 Task: Select a due date automation when advanced on, 2 days before a card is due add basic not assigned to me at 11:00 AM.
Action: Mouse moved to (1326, 109)
Screenshot: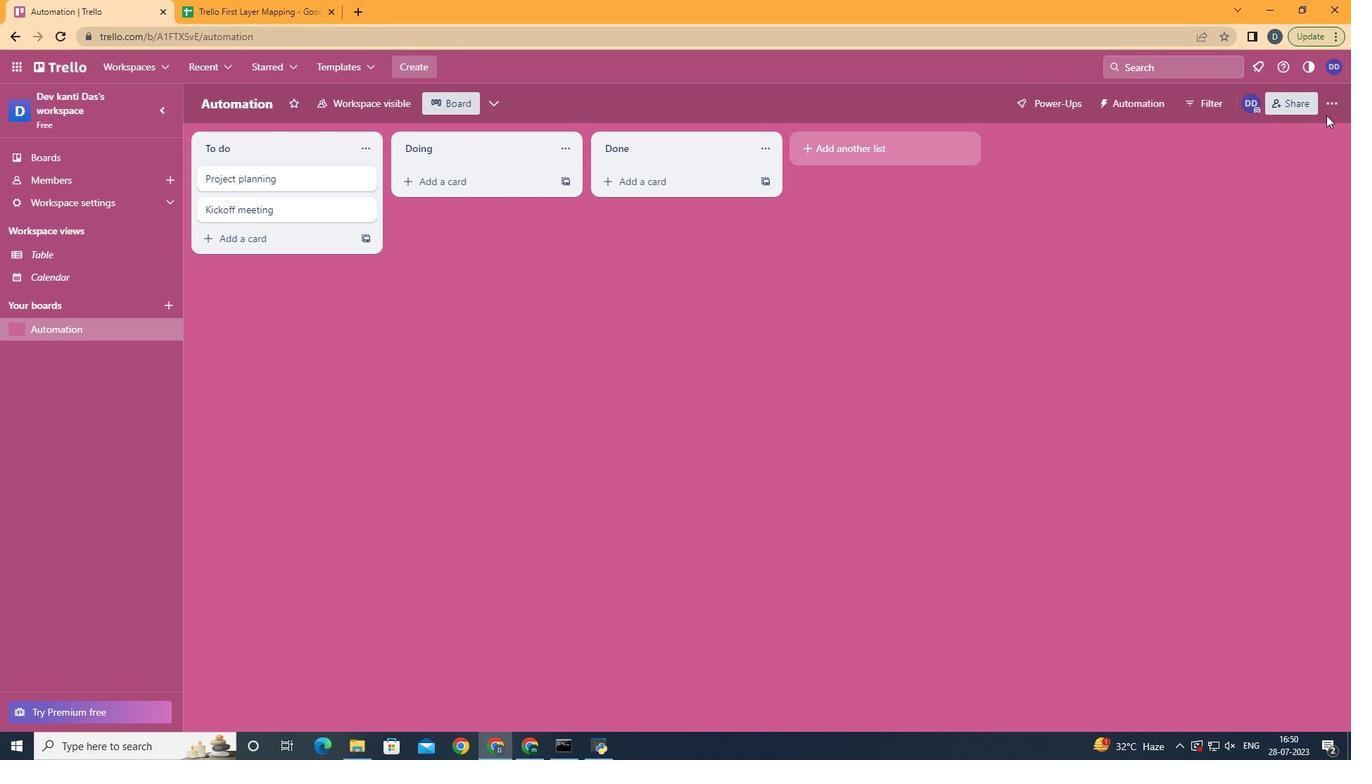 
Action: Mouse pressed left at (1326, 109)
Screenshot: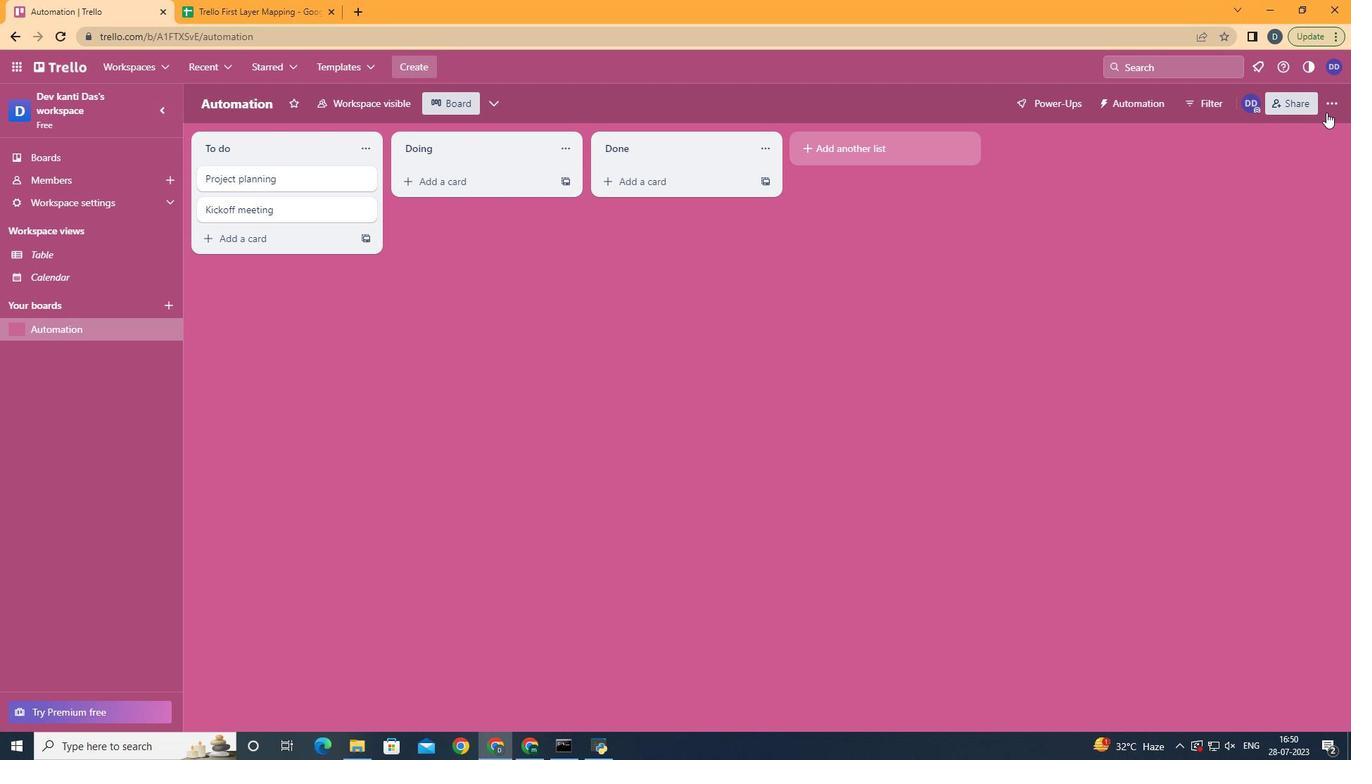 
Action: Mouse moved to (1207, 290)
Screenshot: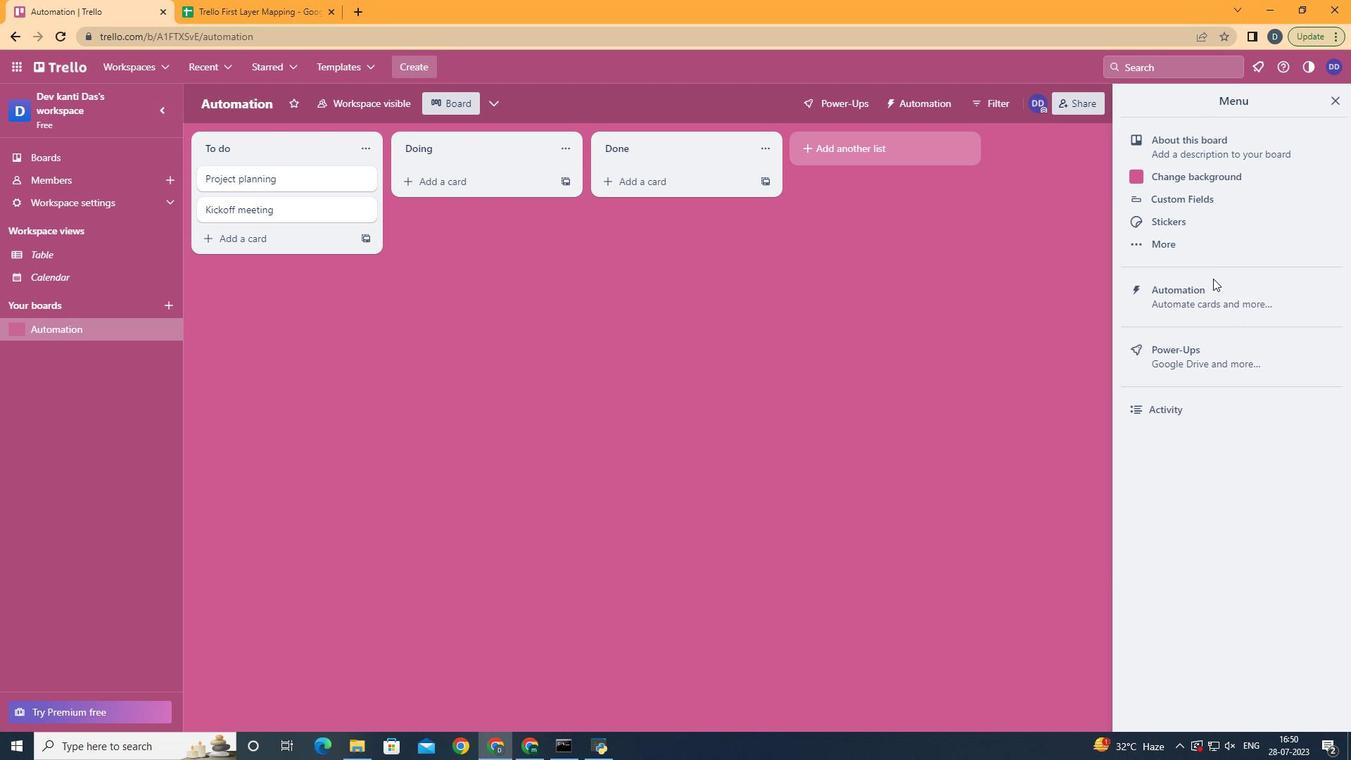 
Action: Mouse pressed left at (1207, 290)
Screenshot: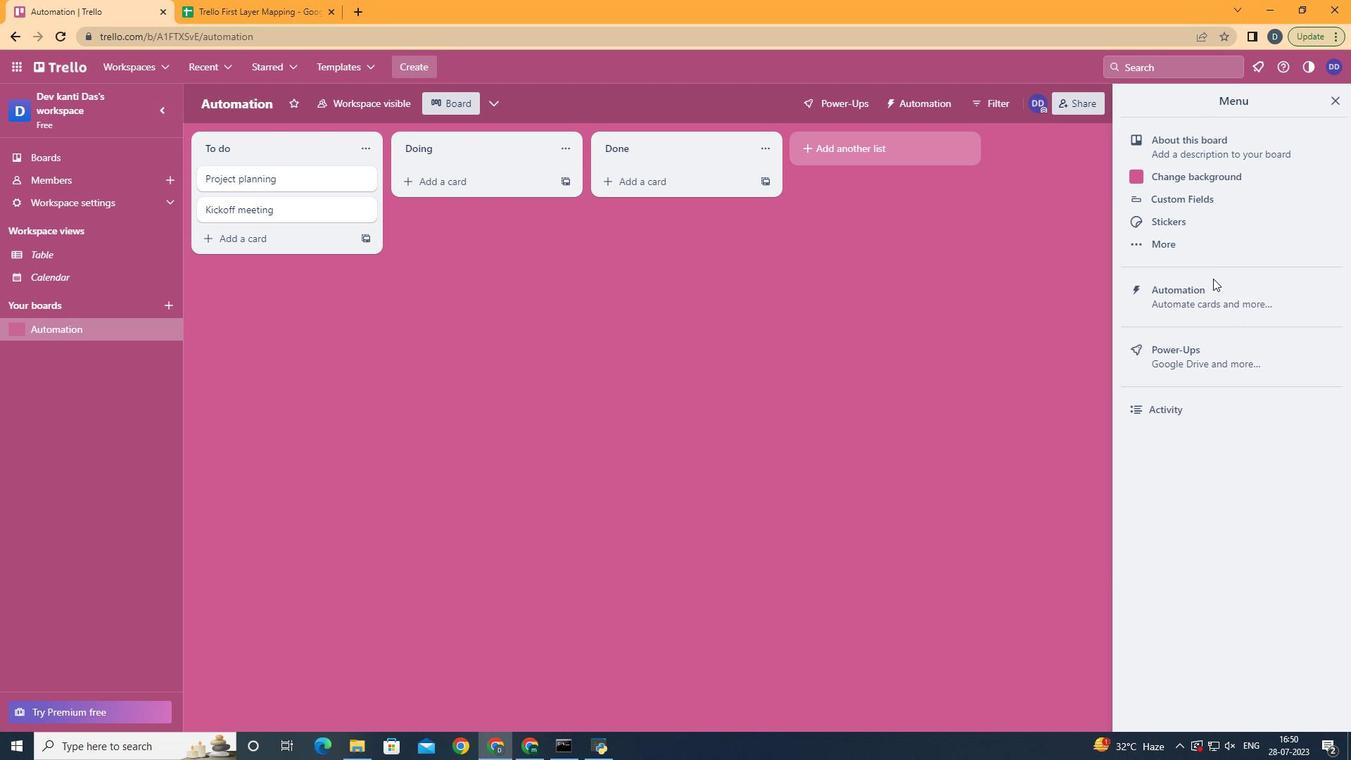 
Action: Mouse moved to (267, 289)
Screenshot: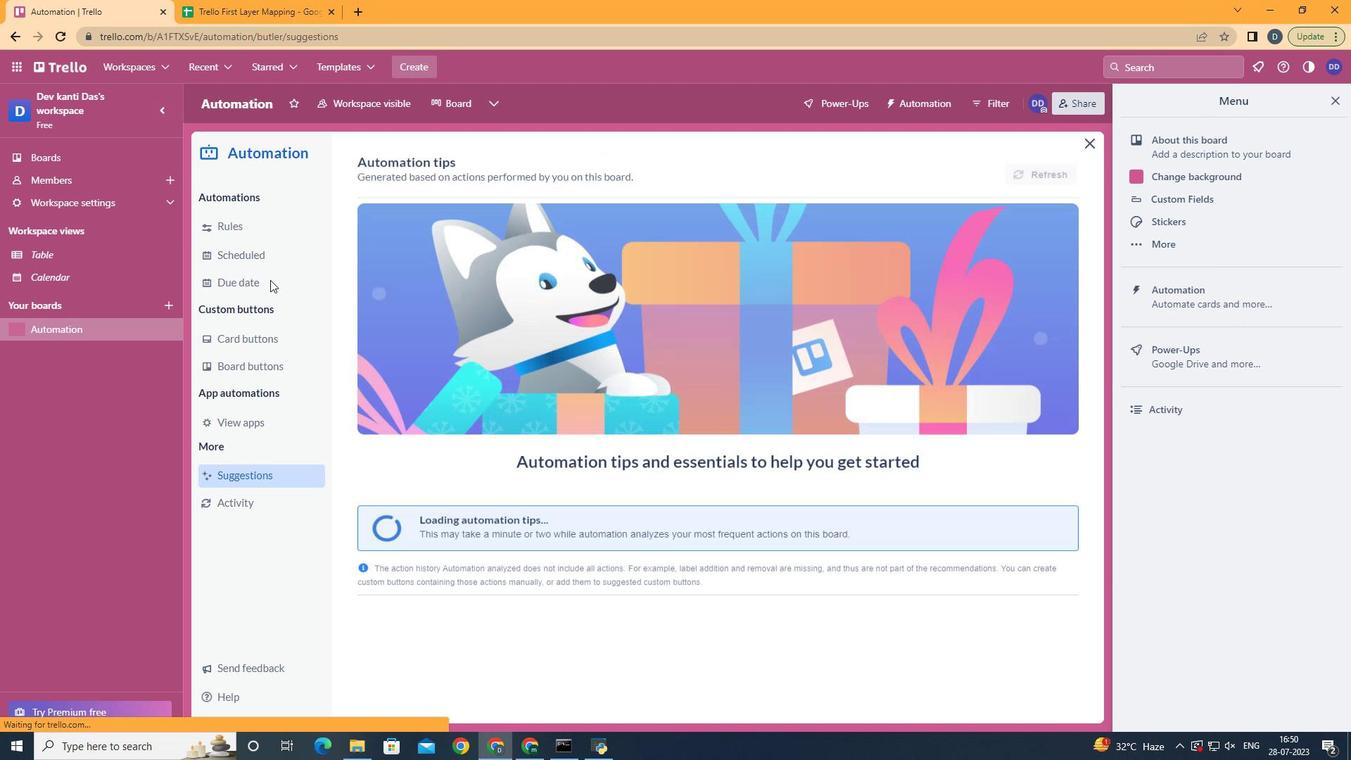 
Action: Mouse pressed left at (267, 289)
Screenshot: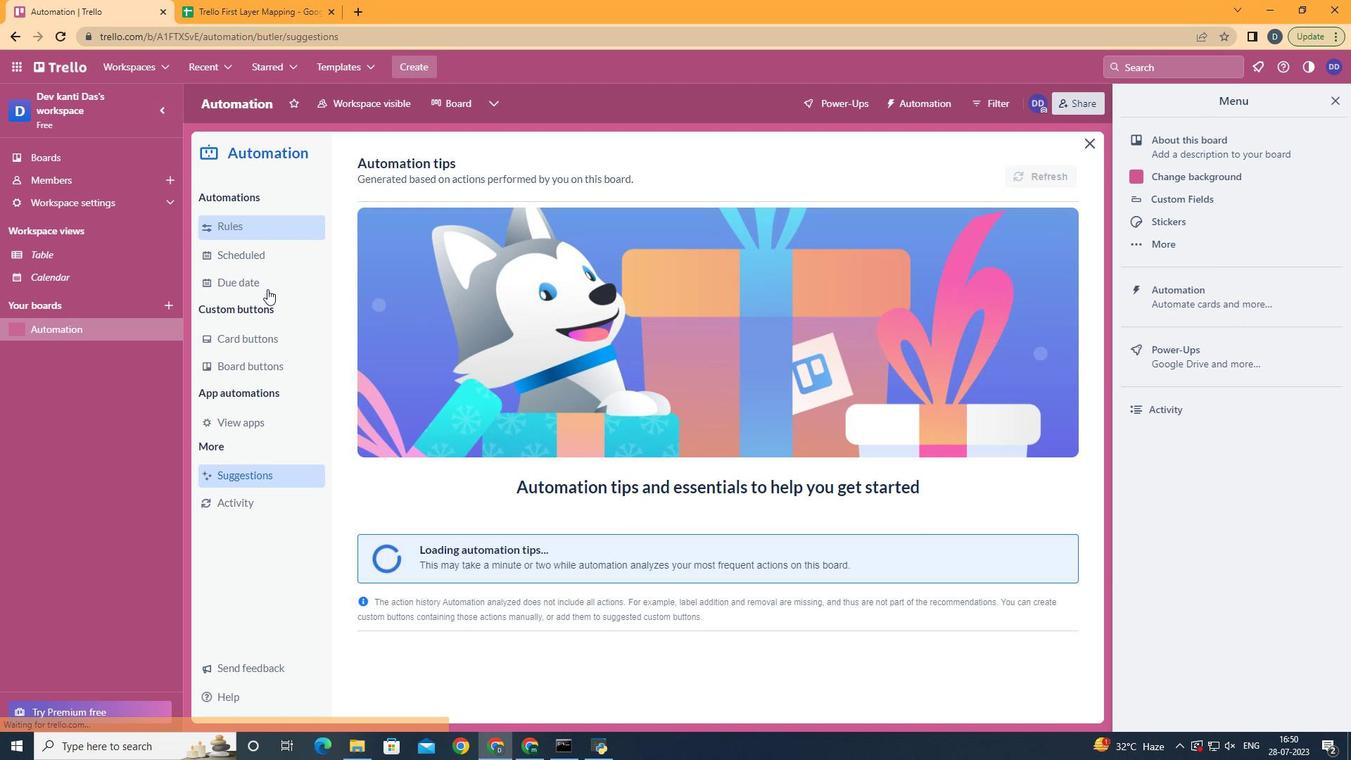 
Action: Mouse moved to (1010, 169)
Screenshot: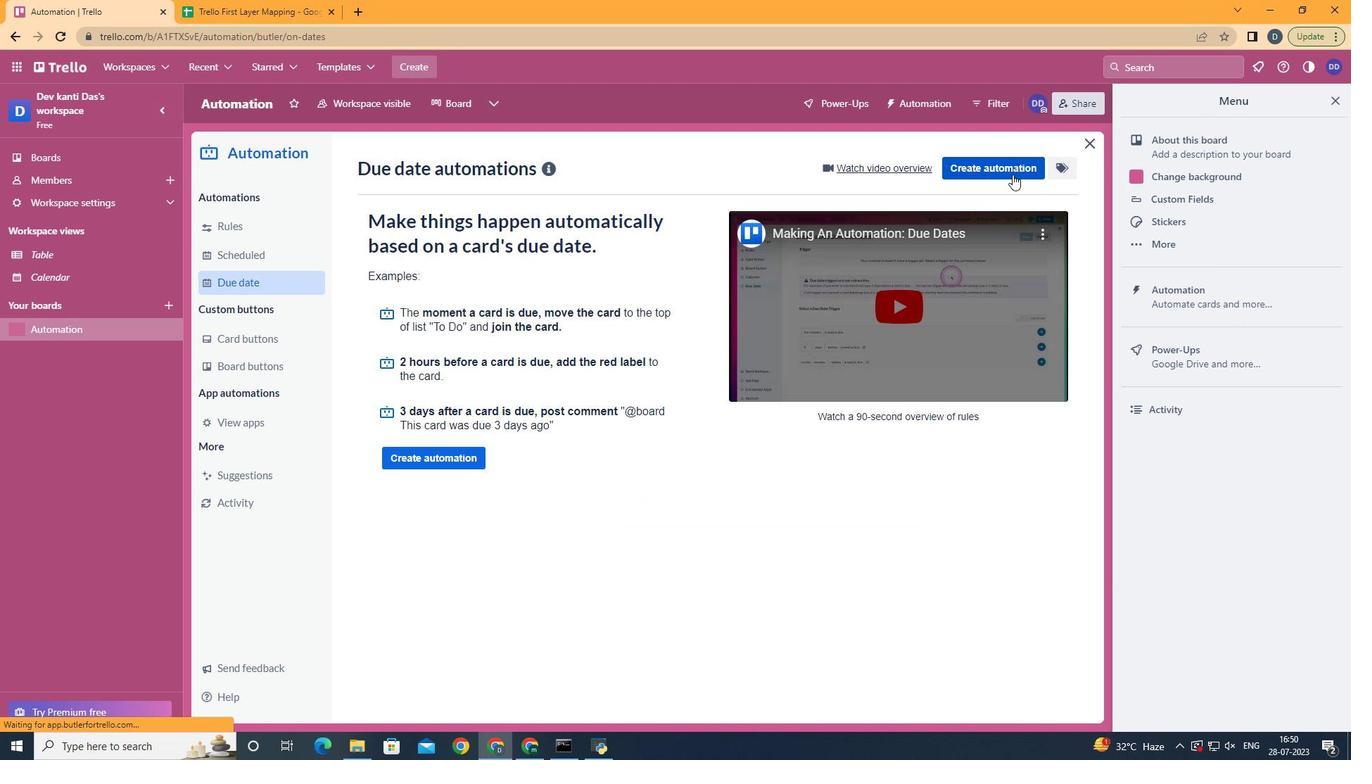 
Action: Mouse pressed left at (1010, 169)
Screenshot: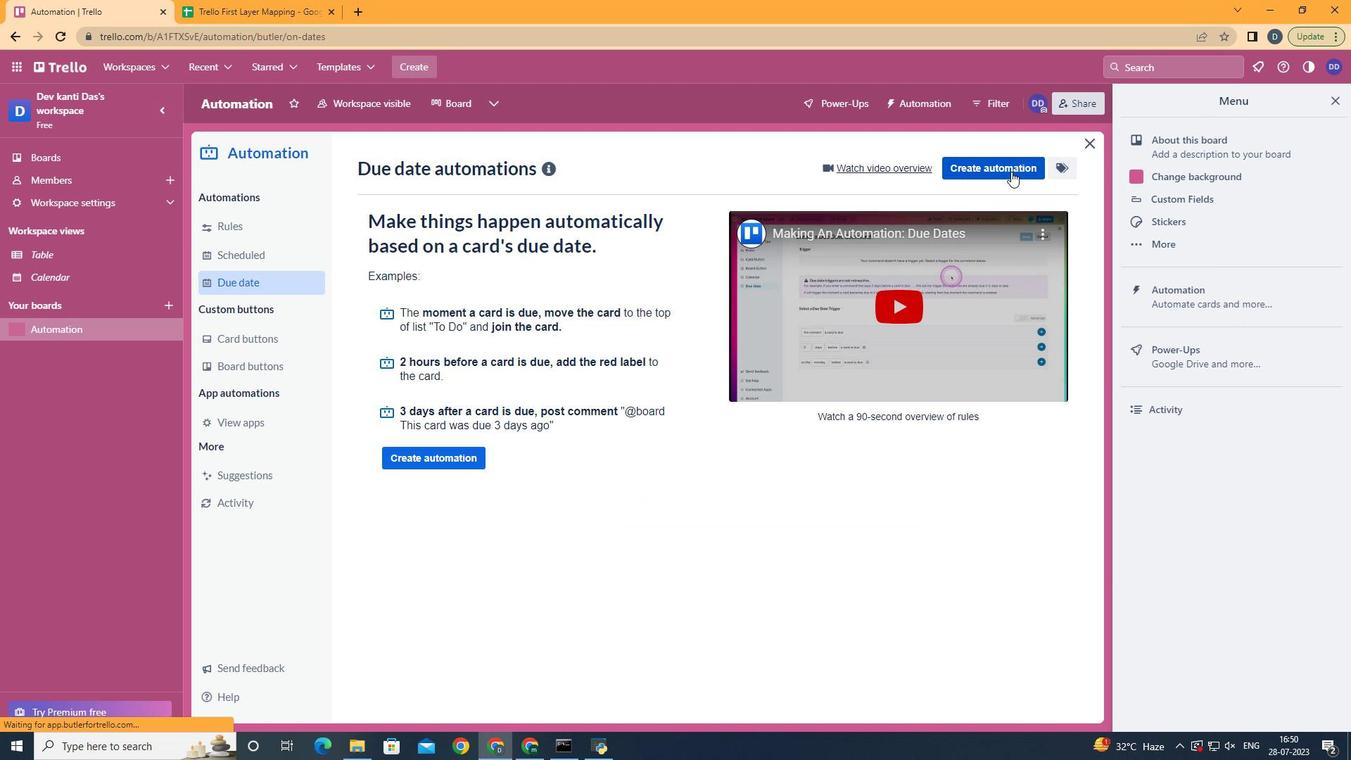 
Action: Mouse moved to (715, 299)
Screenshot: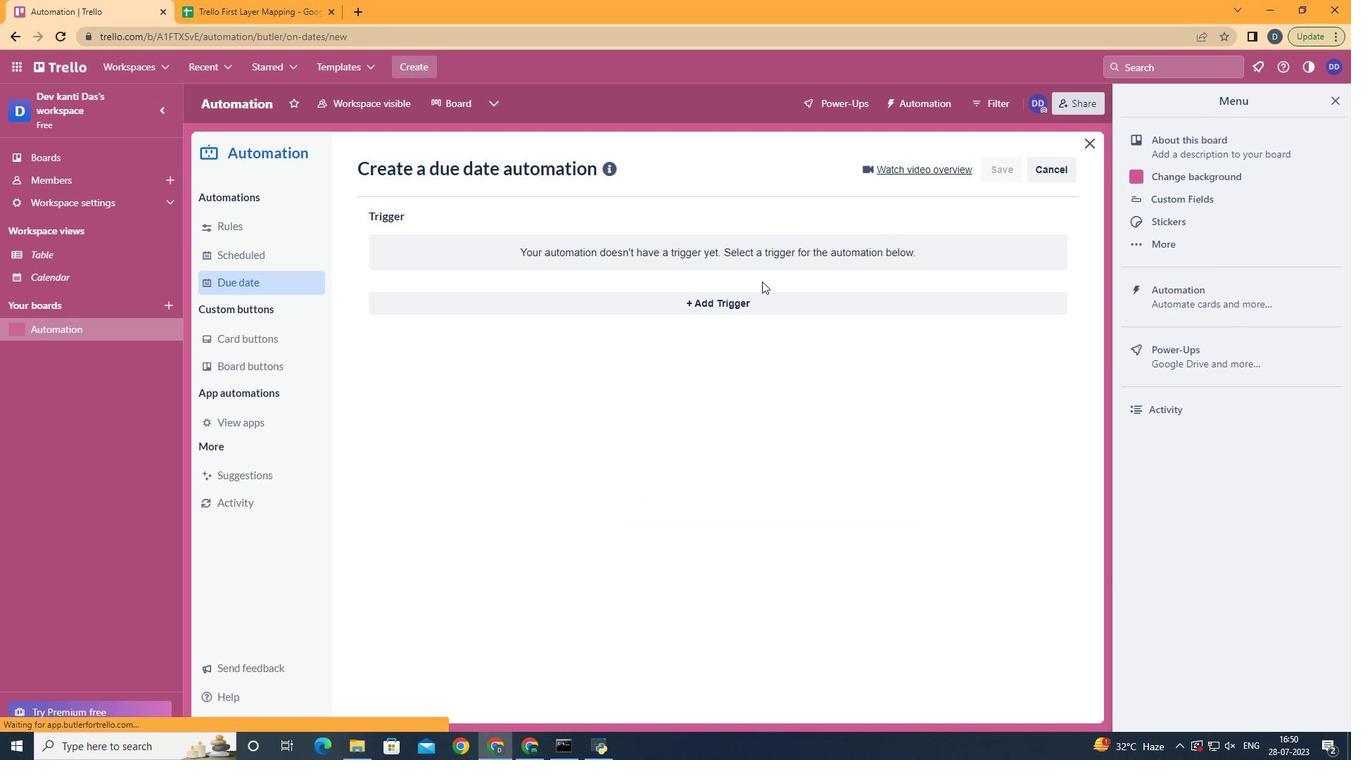 
Action: Mouse pressed left at (715, 299)
Screenshot: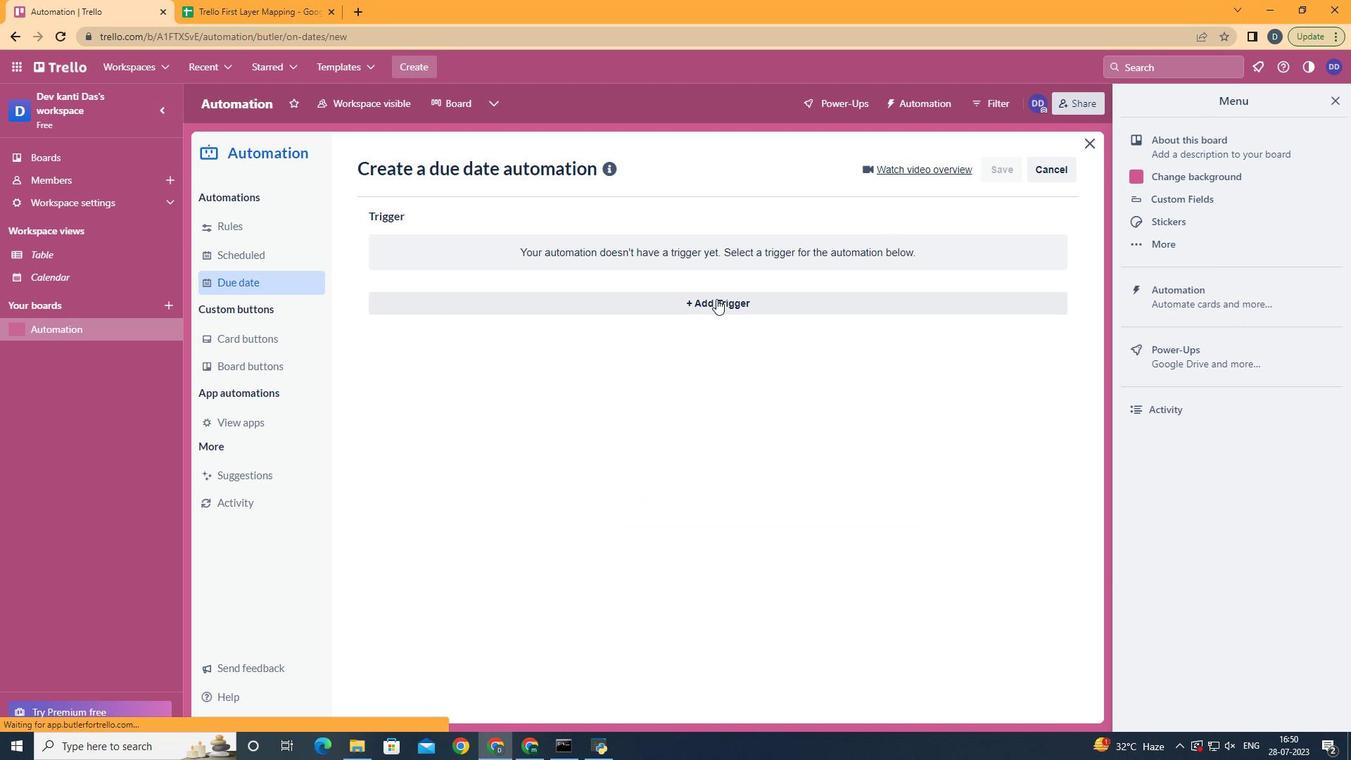 
Action: Mouse moved to (561, 515)
Screenshot: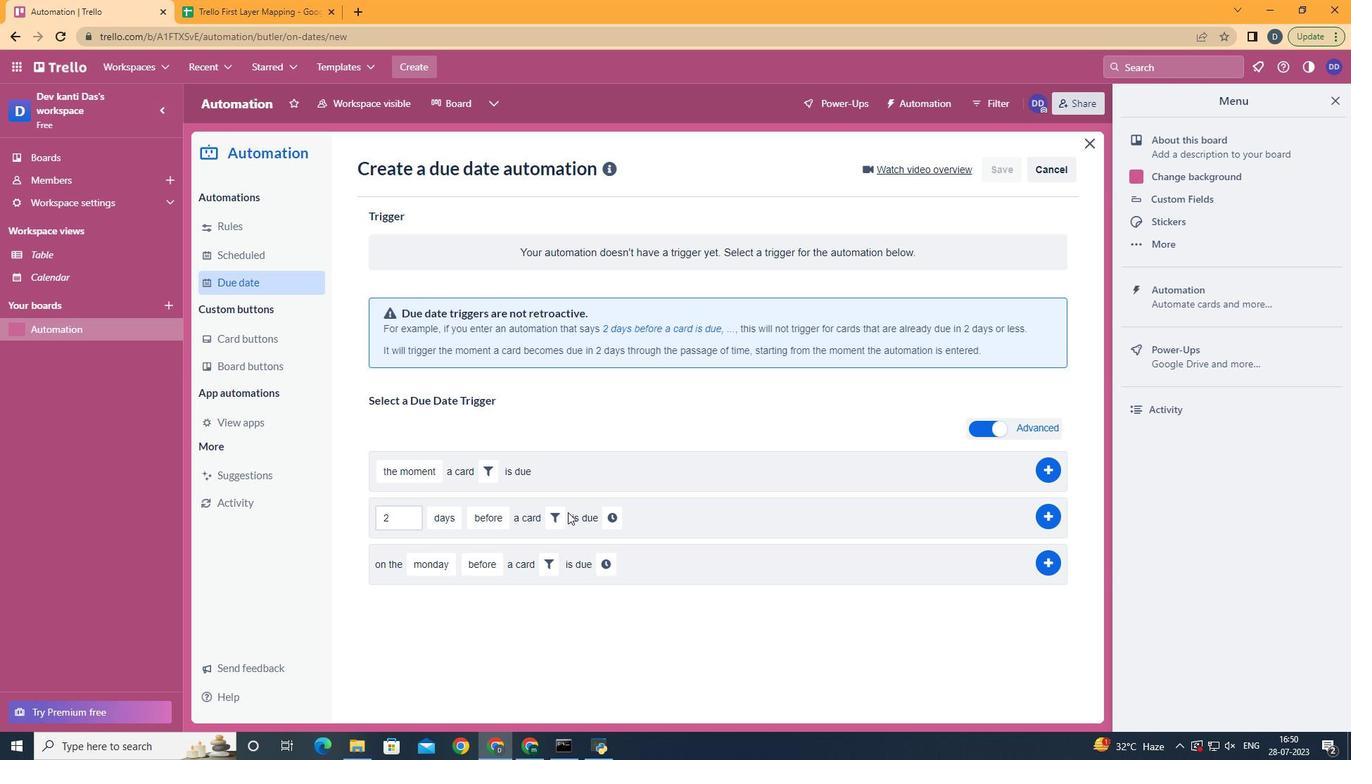 
Action: Mouse pressed left at (561, 515)
Screenshot: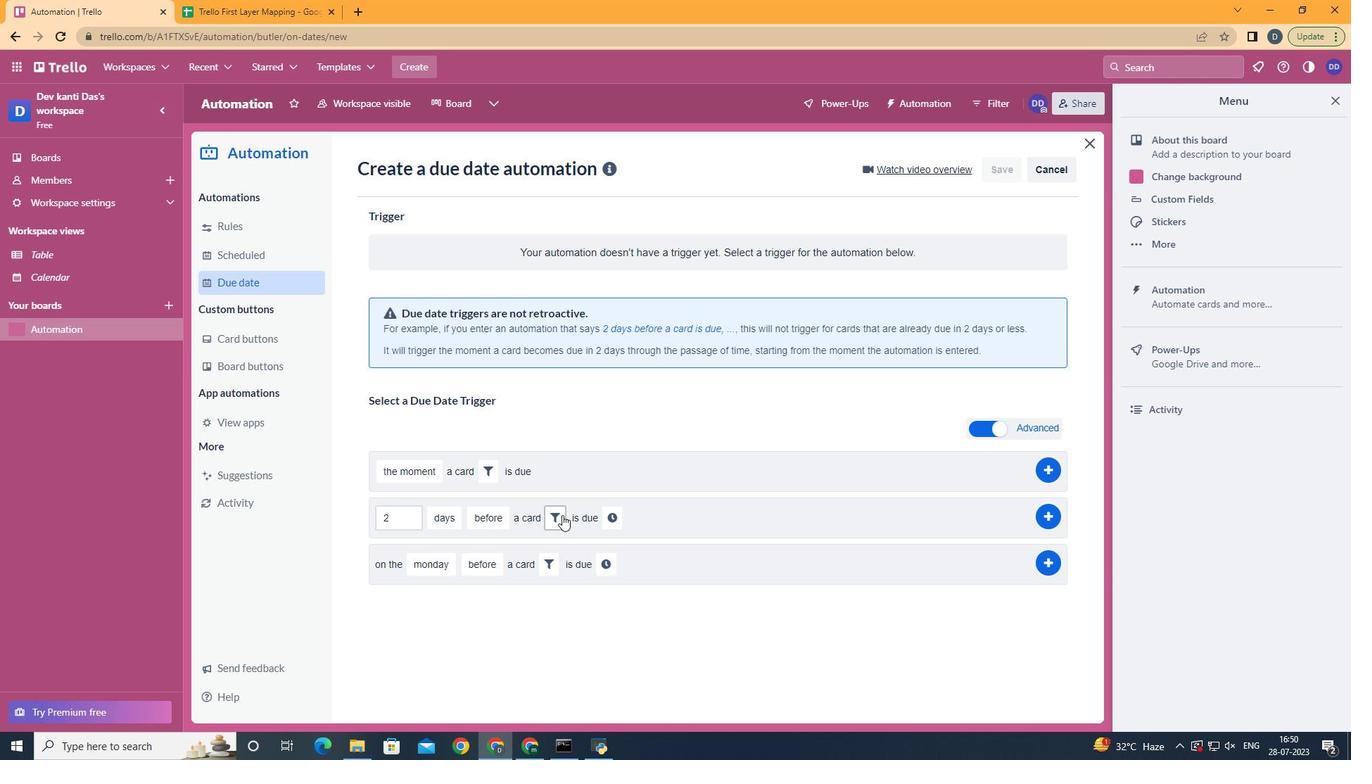 
Action: Mouse moved to (615, 652)
Screenshot: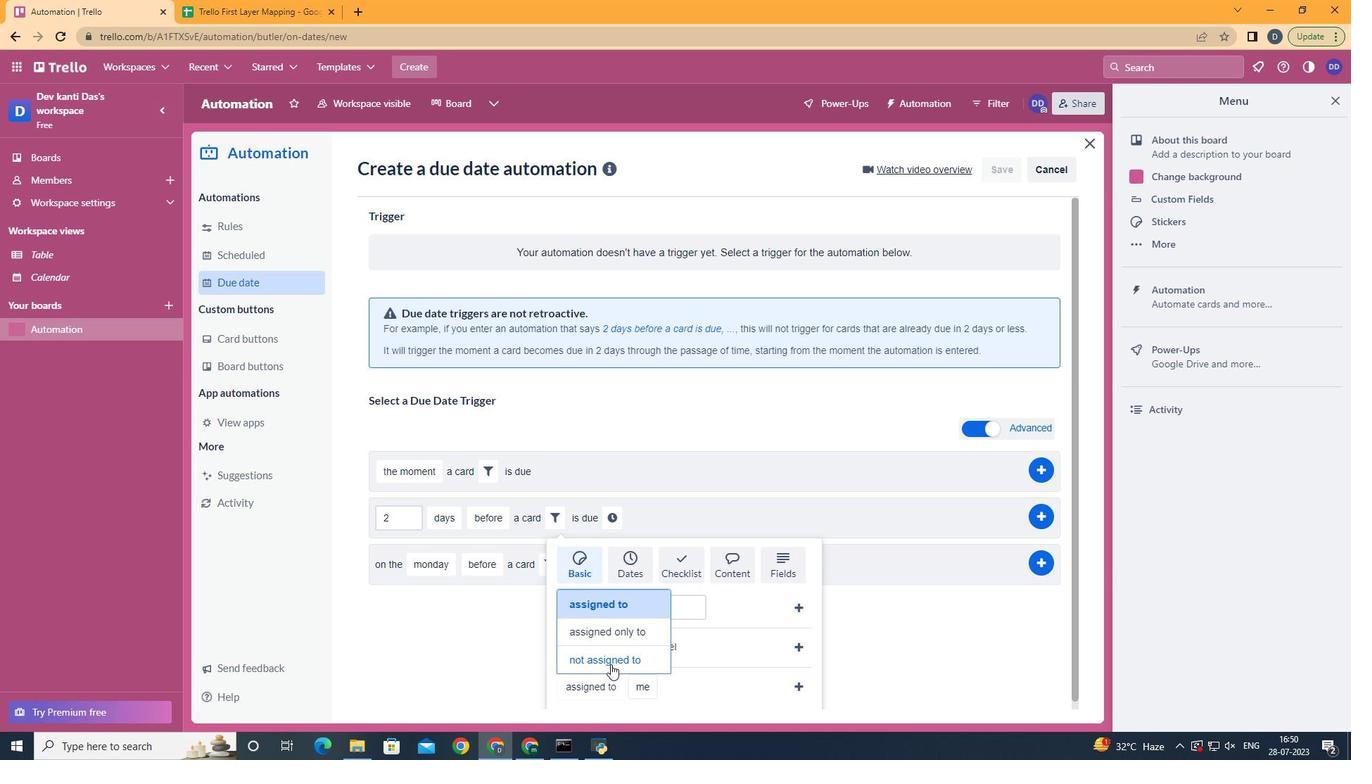 
Action: Mouse pressed left at (615, 652)
Screenshot: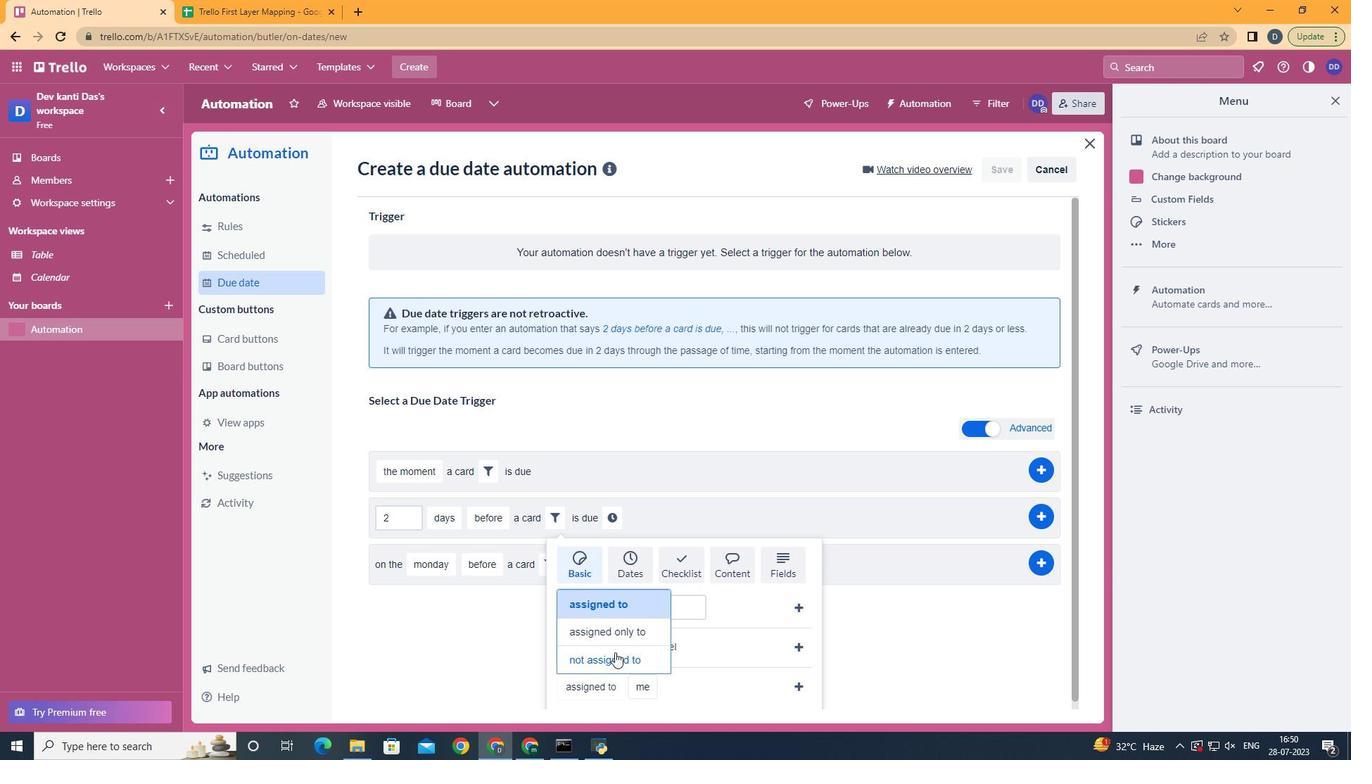 
Action: Mouse moved to (680, 607)
Screenshot: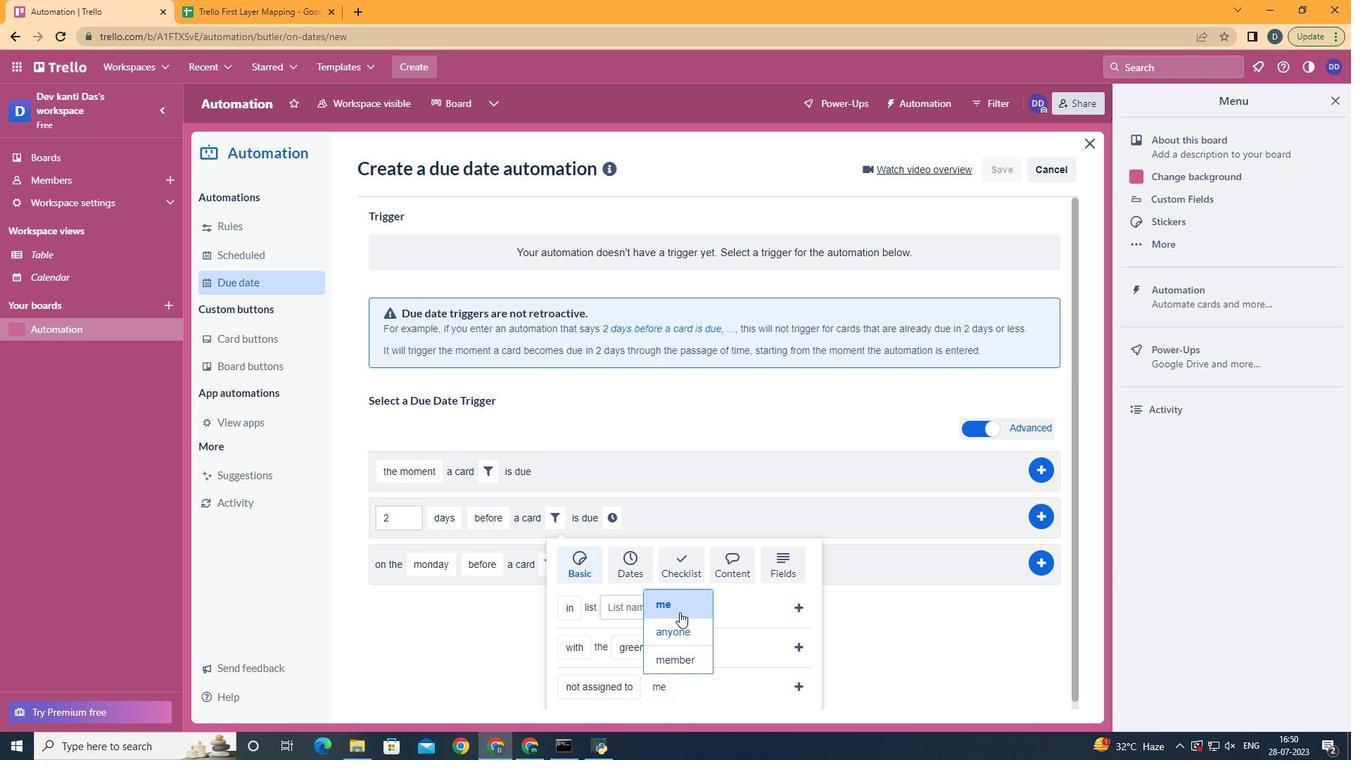 
Action: Mouse pressed left at (680, 607)
Screenshot: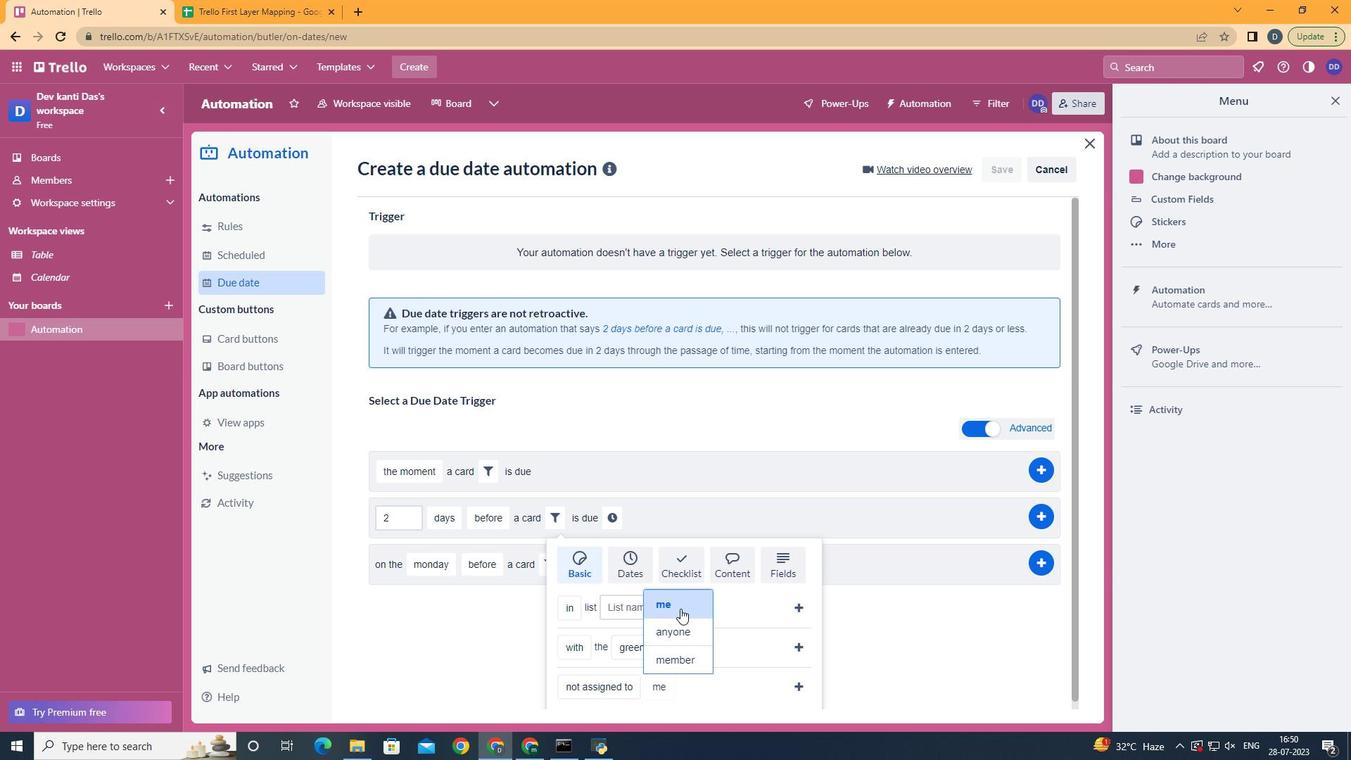 
Action: Mouse moved to (793, 683)
Screenshot: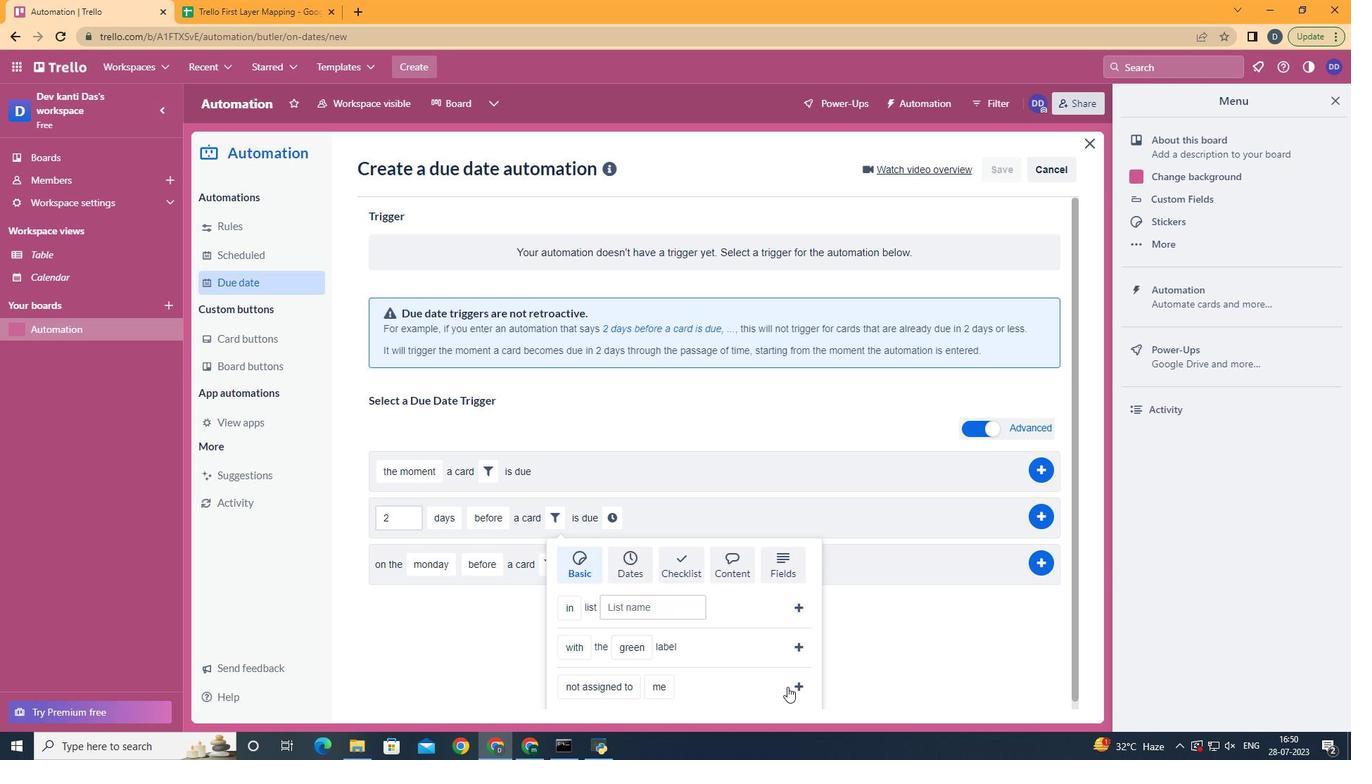 
Action: Mouse pressed left at (793, 683)
Screenshot: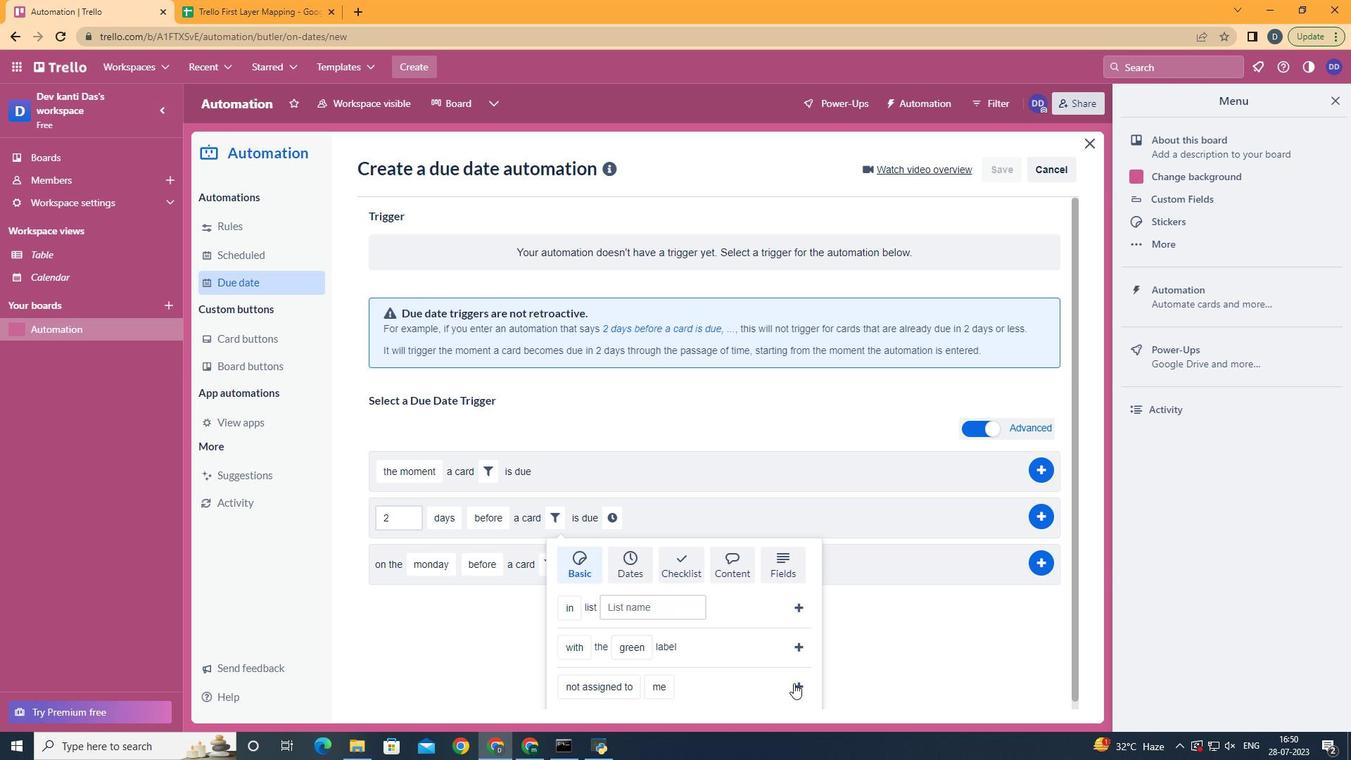 
Action: Mouse moved to (721, 513)
Screenshot: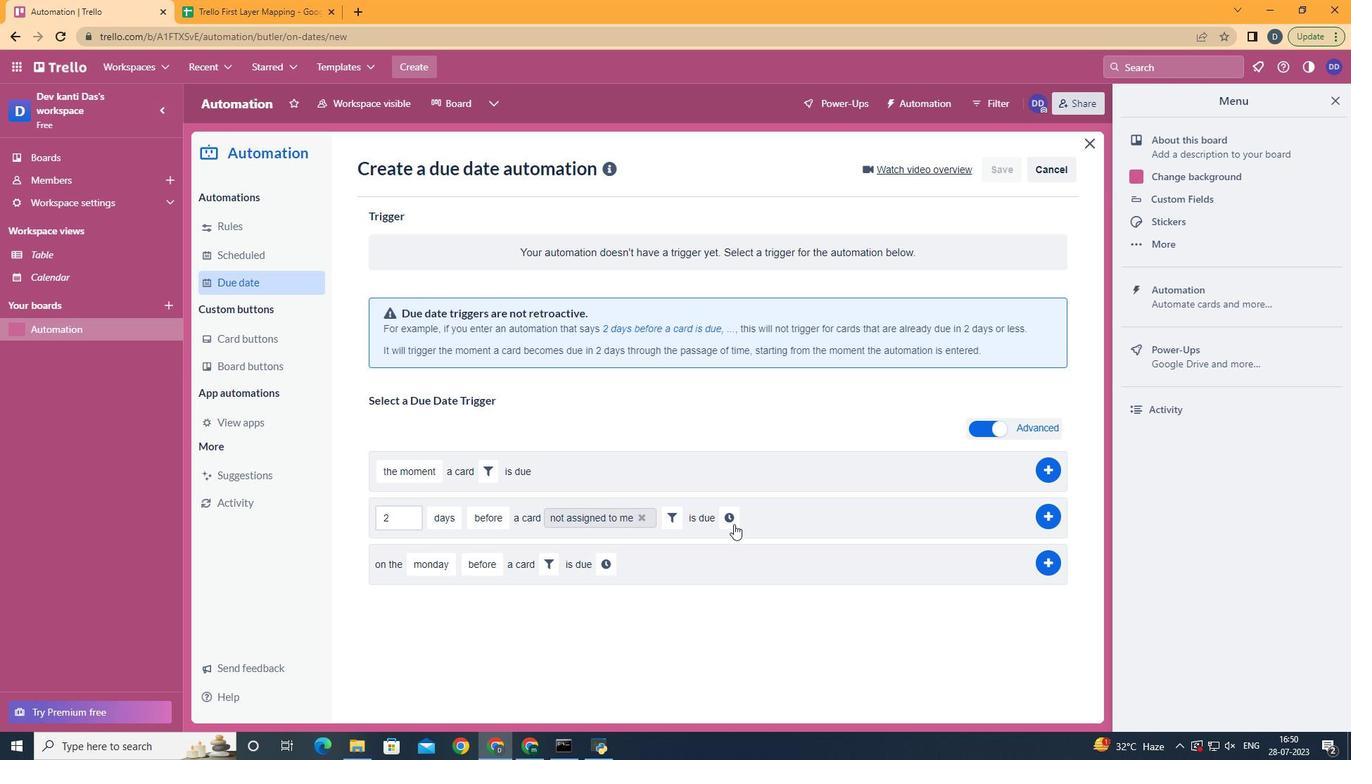 
Action: Mouse pressed left at (721, 513)
Screenshot: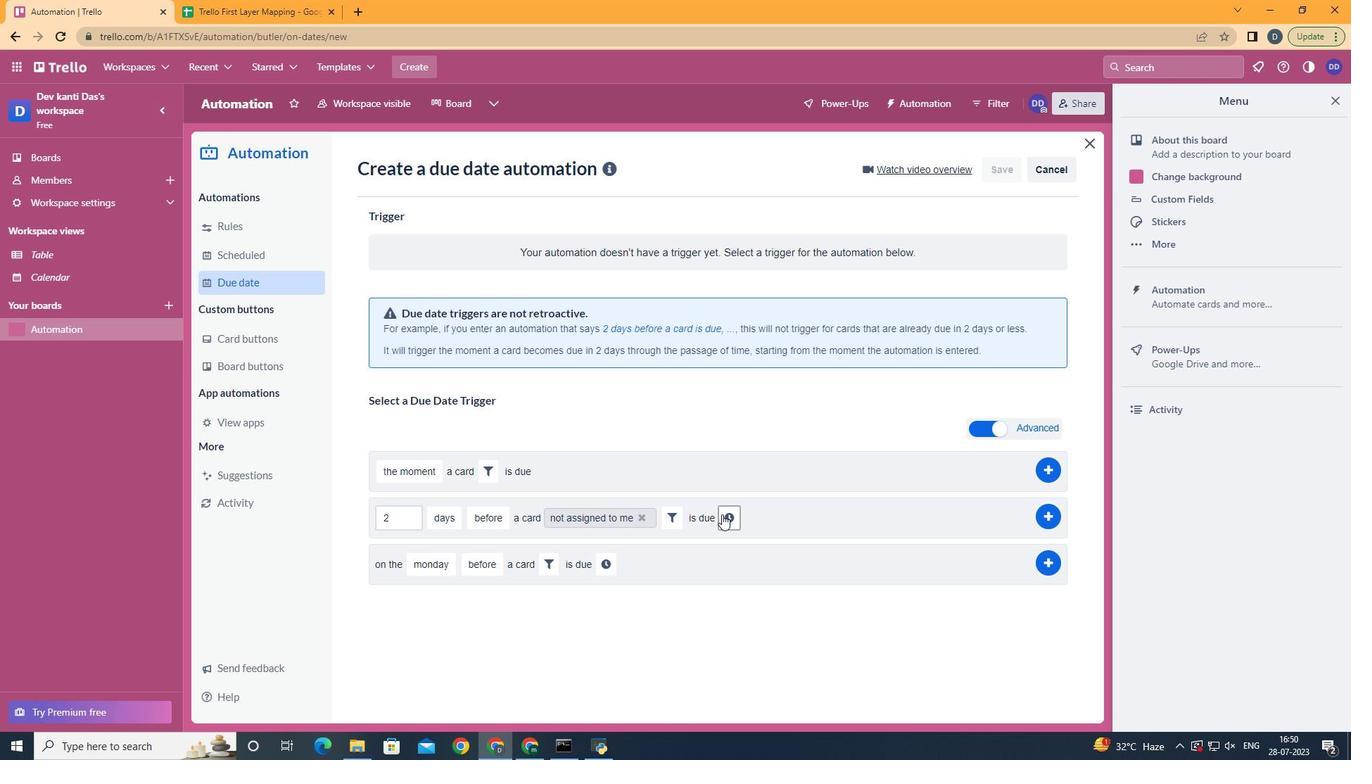 
Action: Mouse moved to (774, 527)
Screenshot: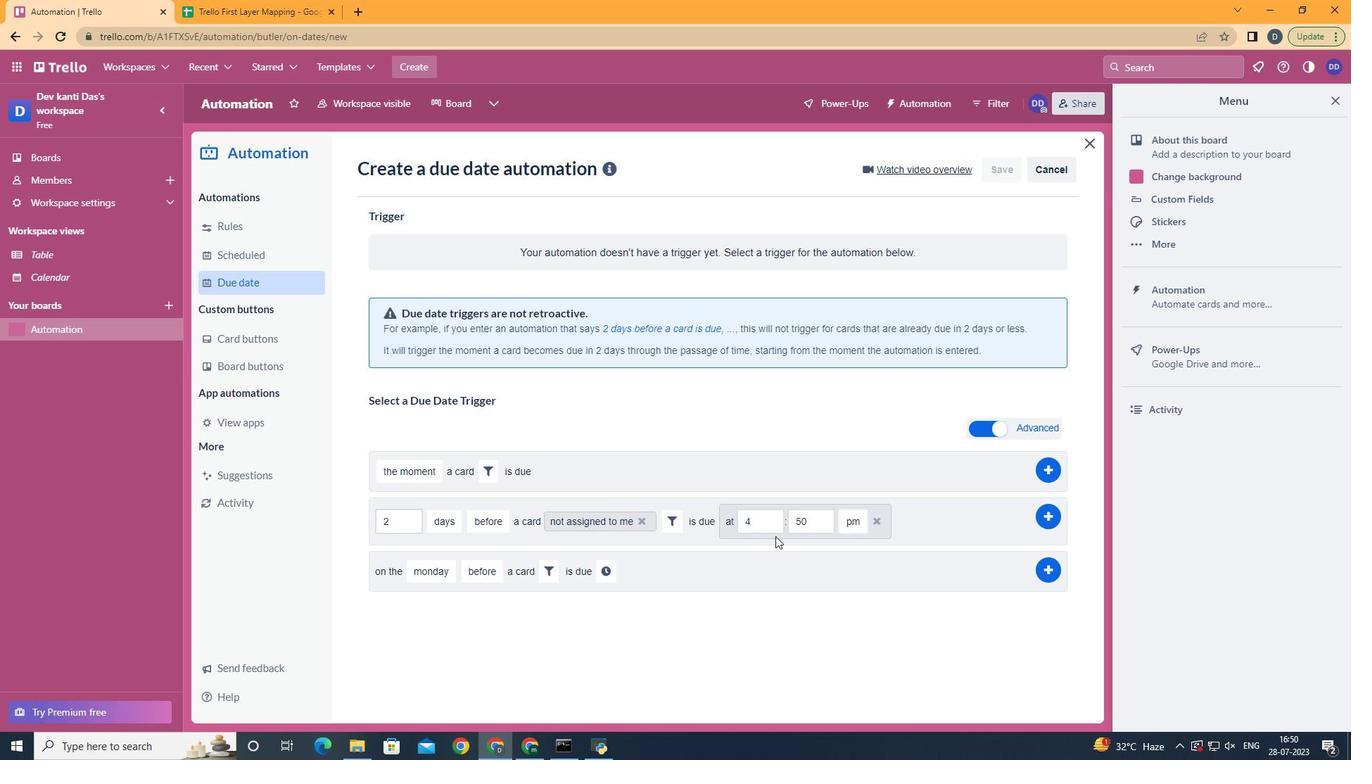 
Action: Mouse pressed left at (774, 527)
Screenshot: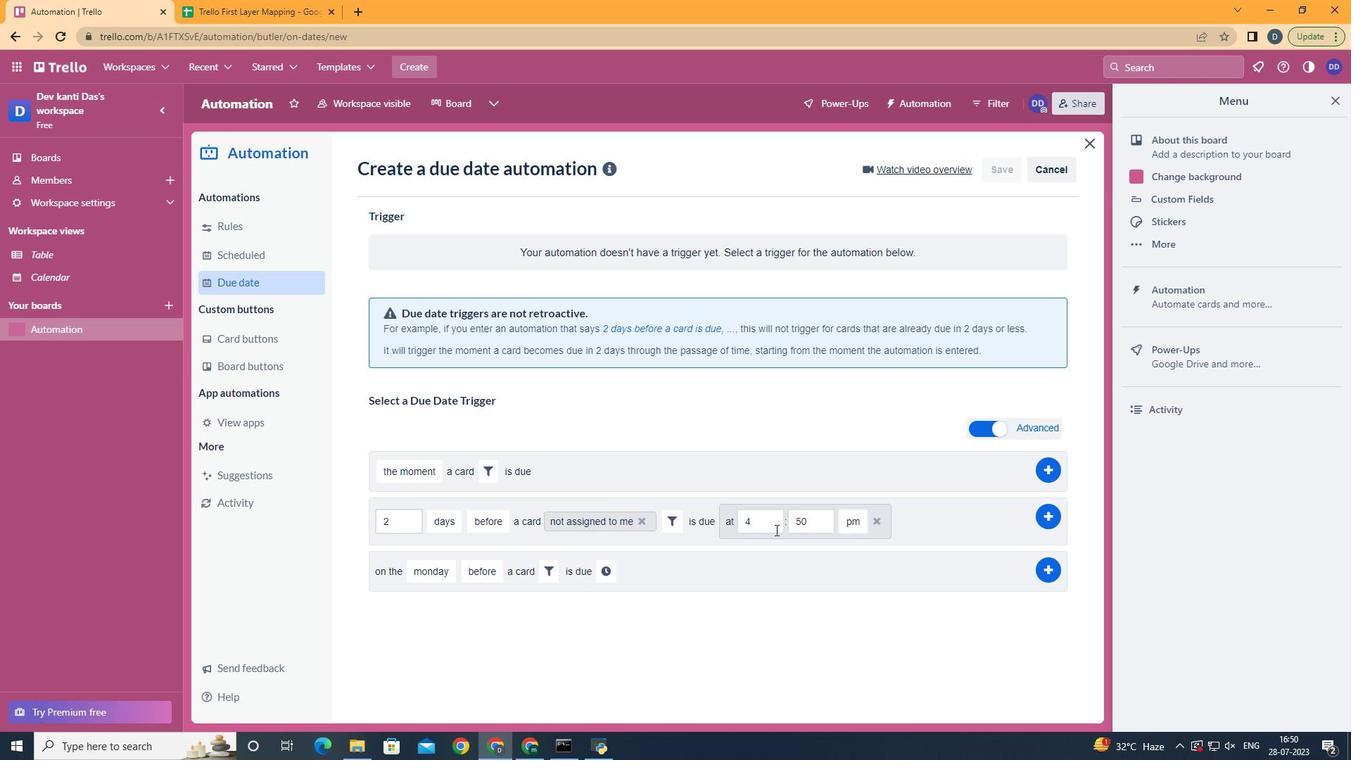 
Action: Key pressed <Key.backspace>11
Screenshot: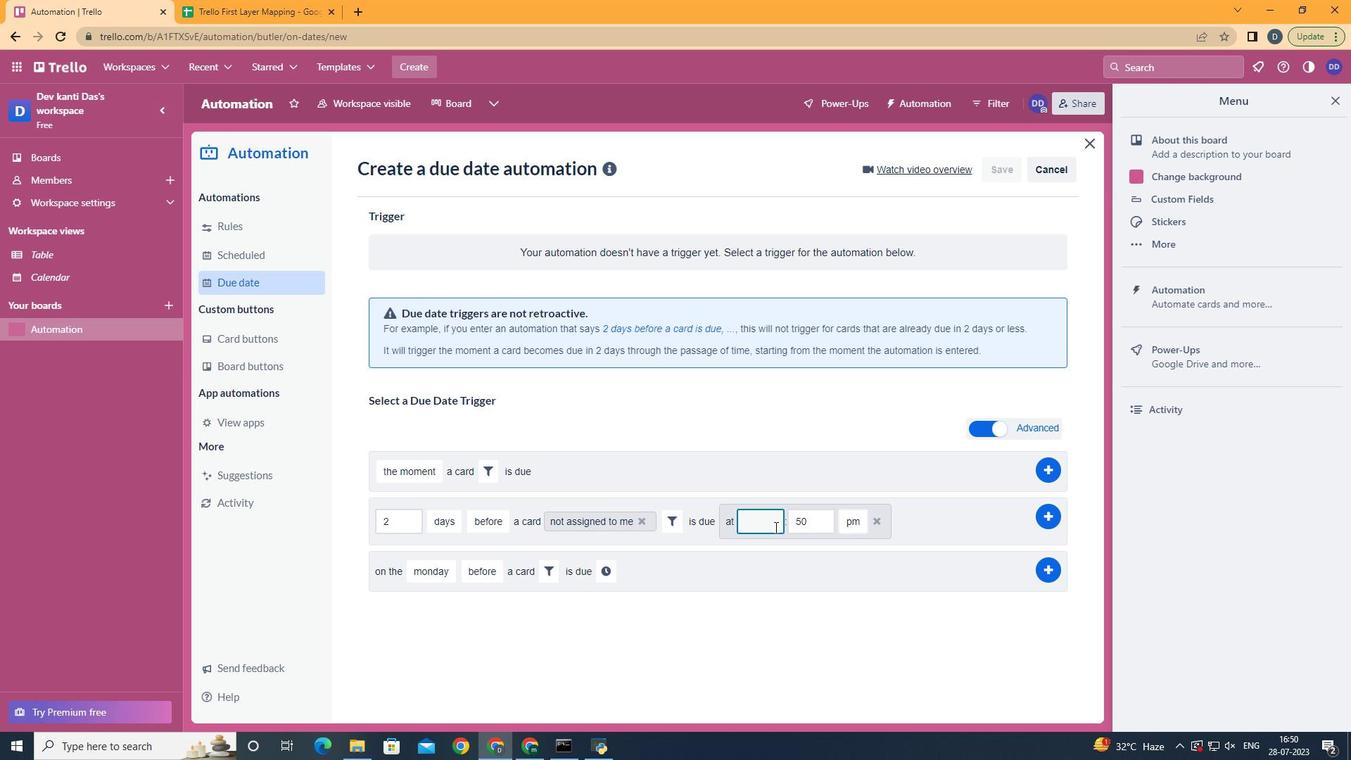 
Action: Mouse moved to (822, 513)
Screenshot: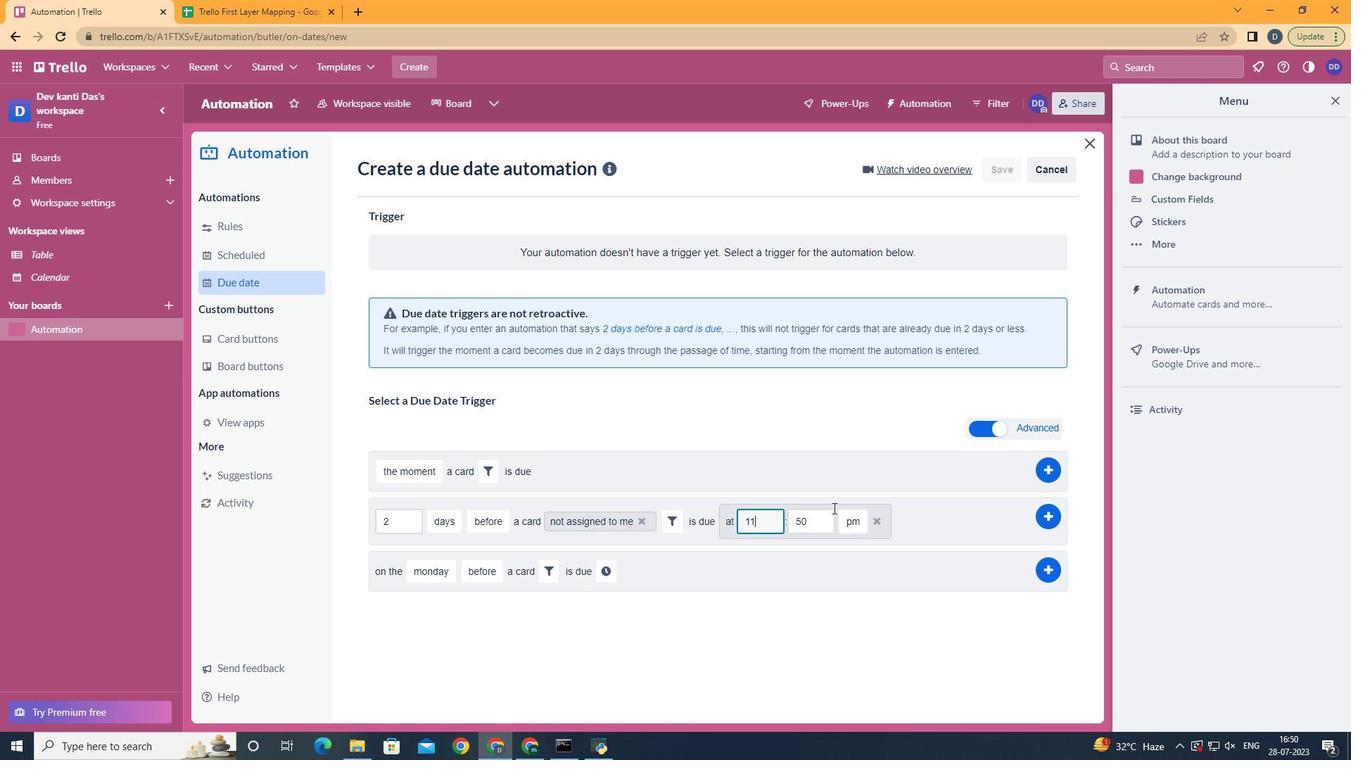 
Action: Mouse pressed left at (822, 513)
Screenshot: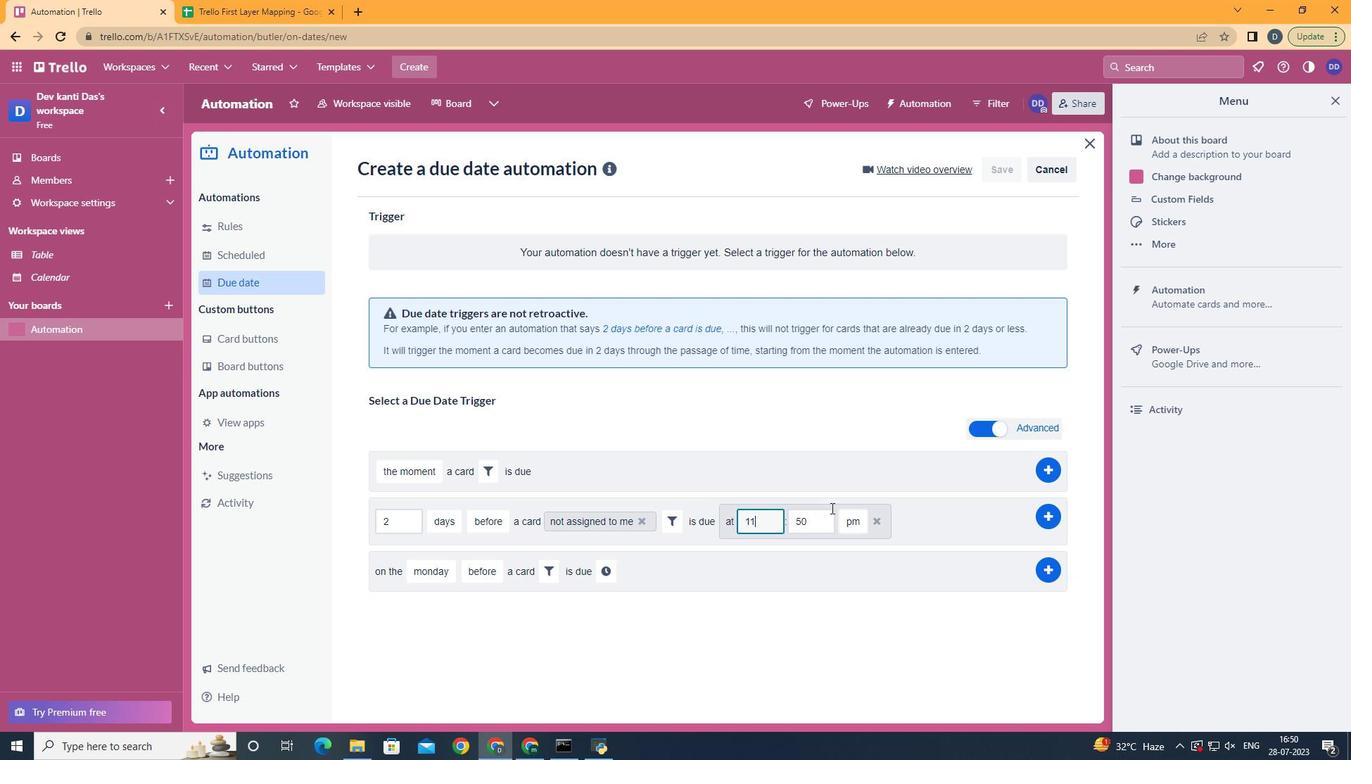 
Action: Key pressed <Key.backspace><Key.backspace>00
Screenshot: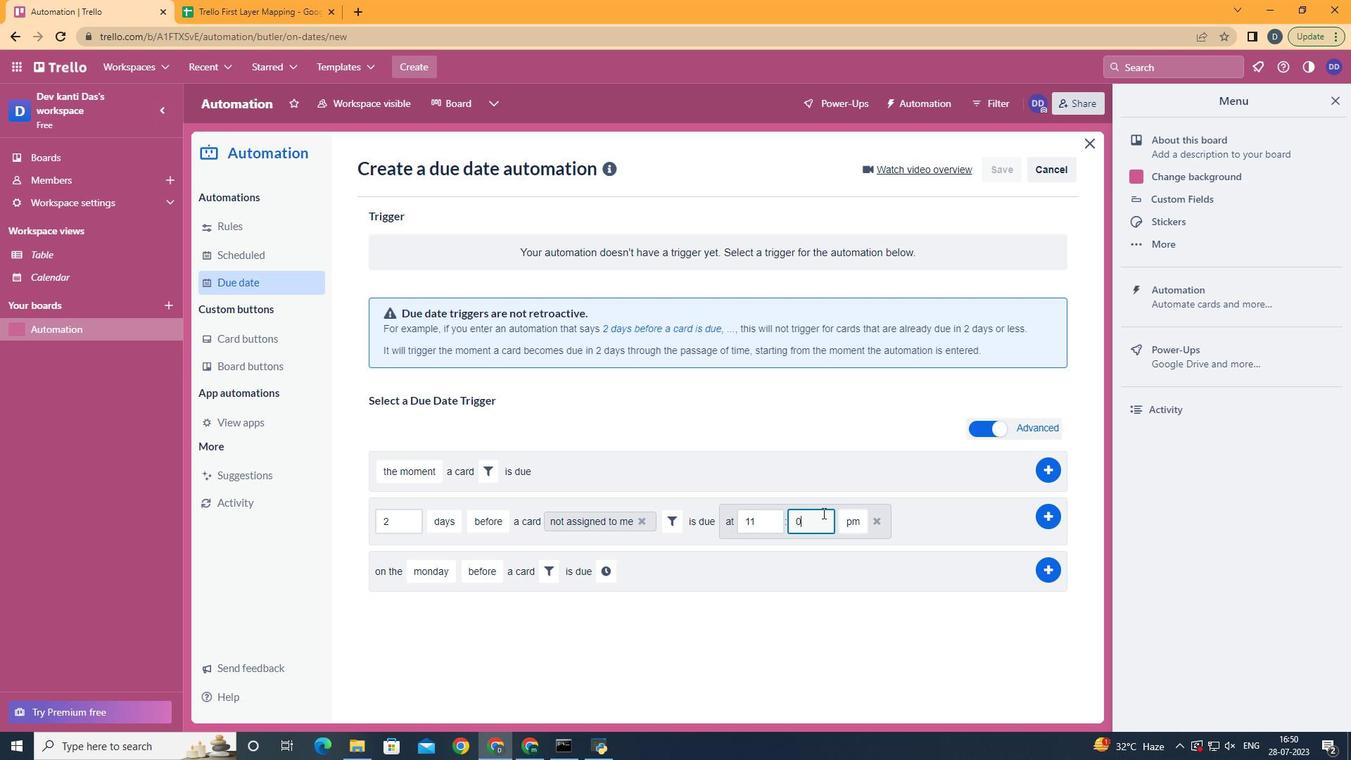 
Action: Mouse moved to (860, 545)
Screenshot: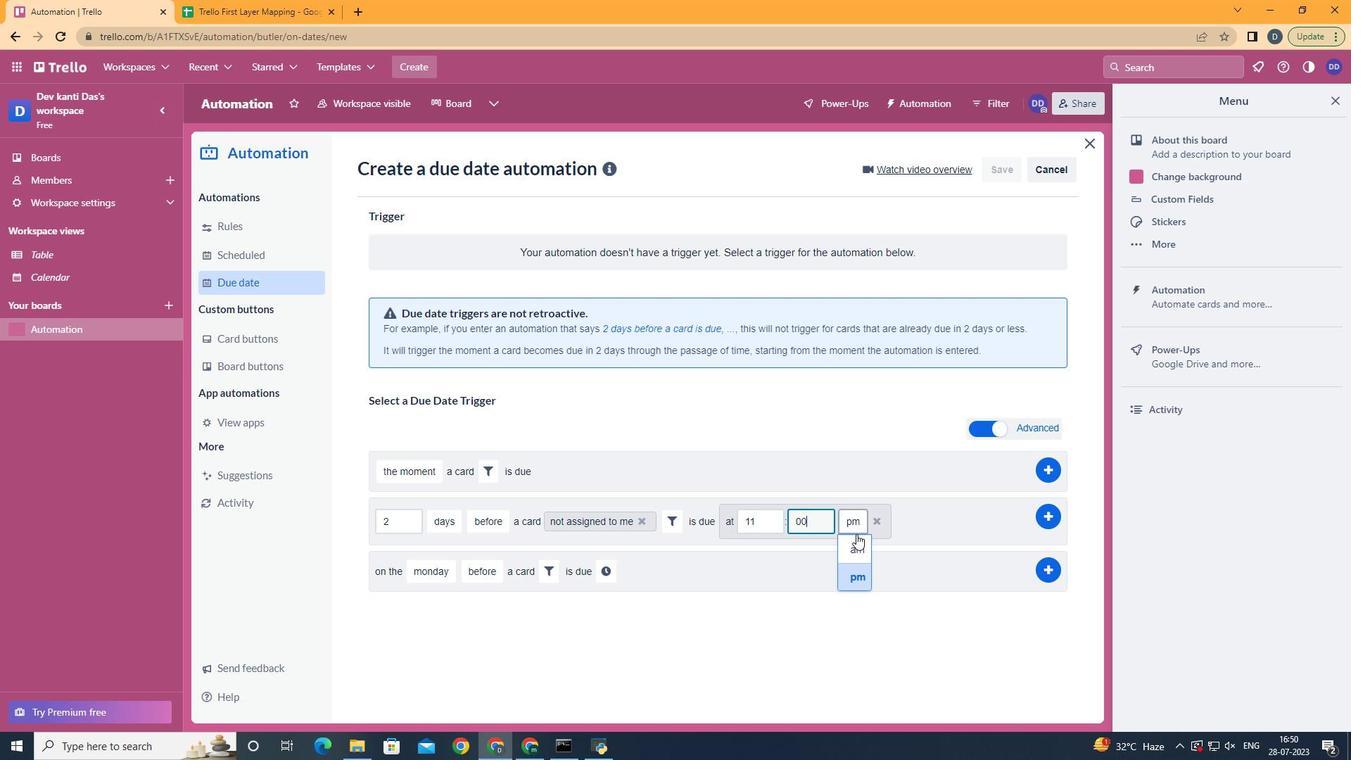 
Action: Mouse pressed left at (860, 545)
Screenshot: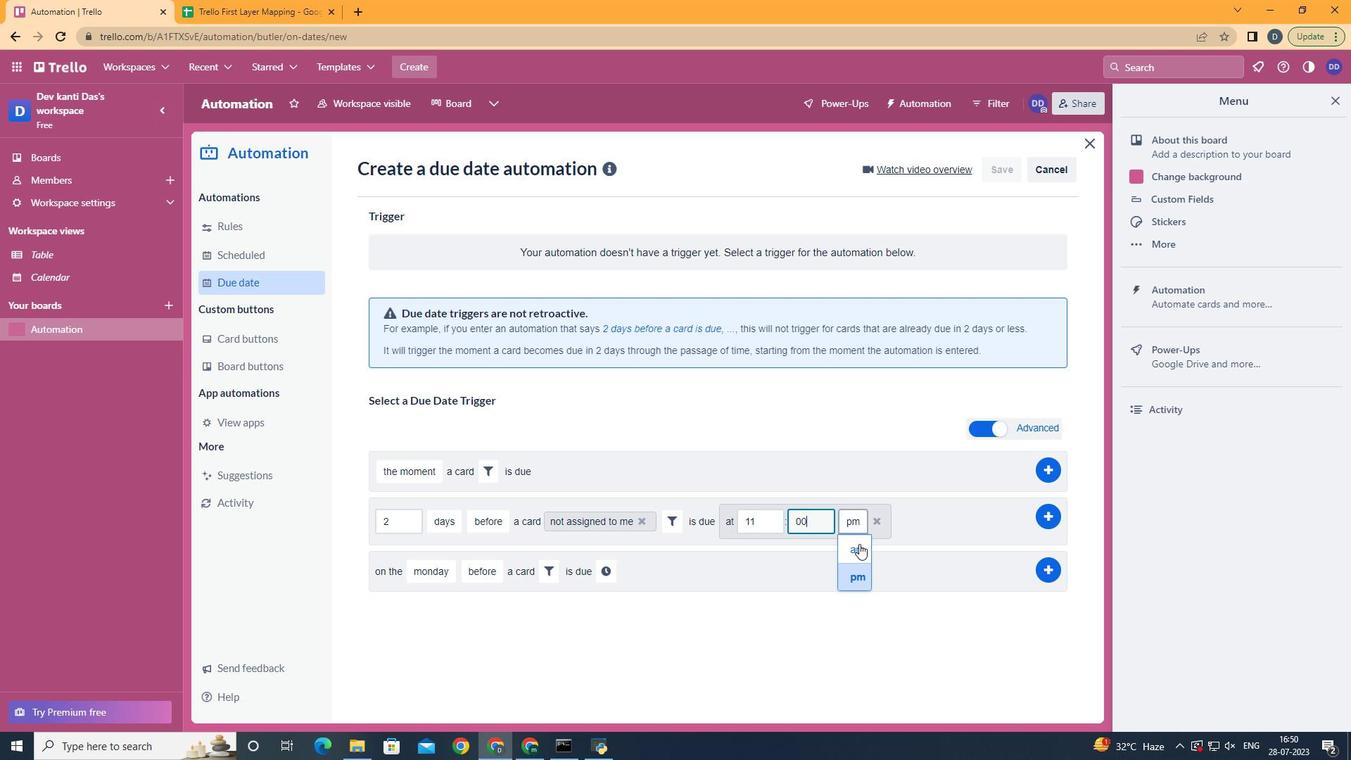
